Task: Create in the project AztecBridge in Backlog an issue 'Address issues related to data privacy and compliance', assign it to team member softage.3@softage.net and change the status to IN PROGRESS. Create in the project AztecBridge in Backlog an issue 'Develop a new feature to allow for dynamic form creation and customization', assign it to team member softage.4@softage.net and change the status to IN PROGRESS
Action: Mouse moved to (202, 59)
Screenshot: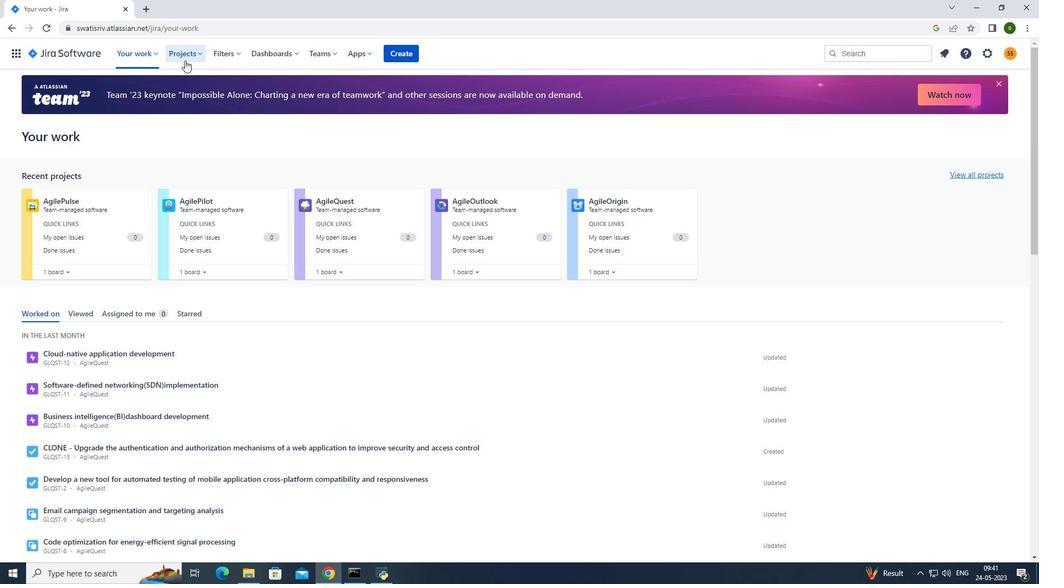 
Action: Mouse pressed left at (202, 59)
Screenshot: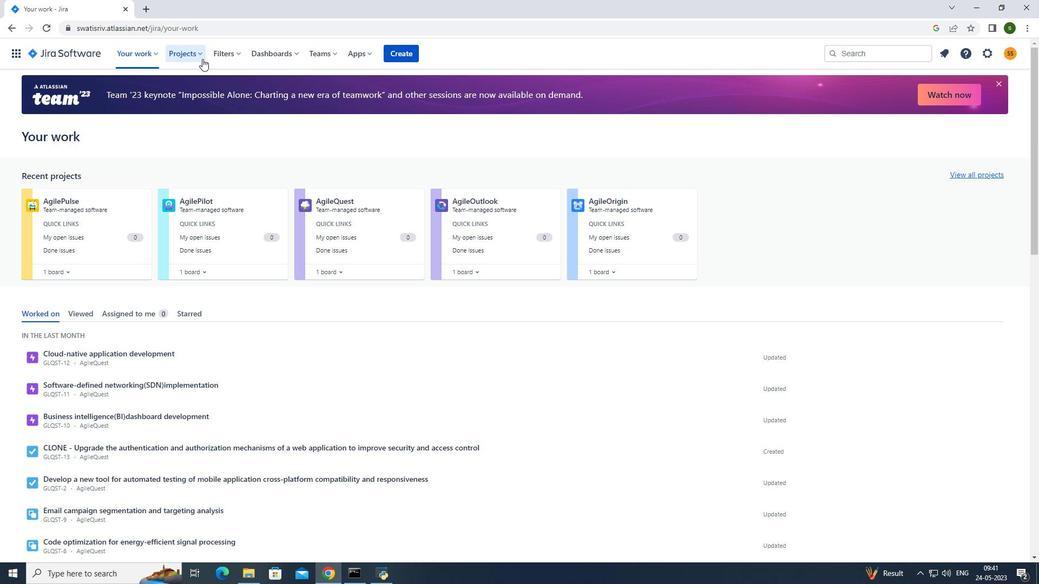 
Action: Mouse moved to (213, 102)
Screenshot: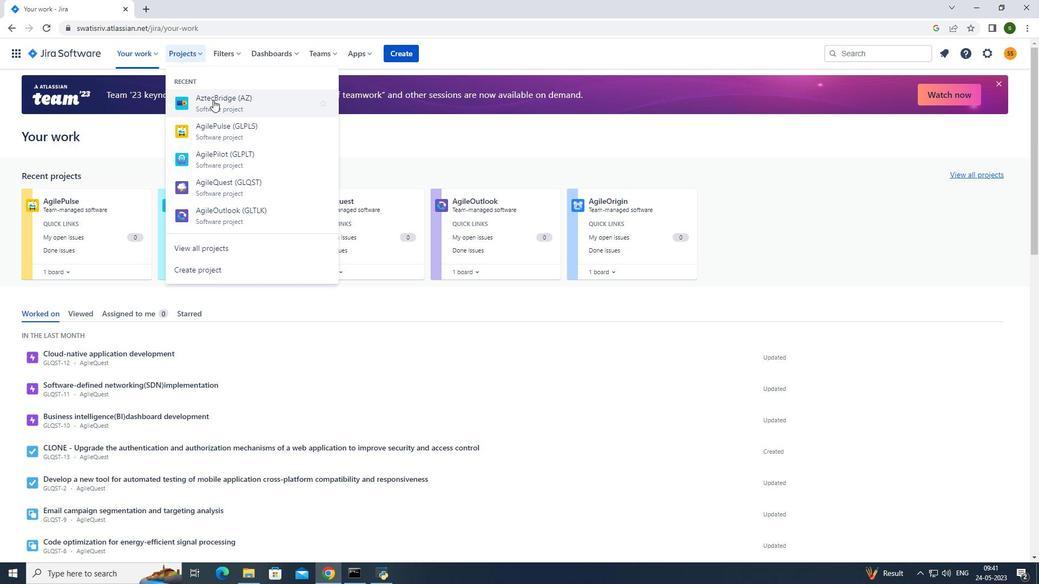 
Action: Mouse pressed left at (213, 102)
Screenshot: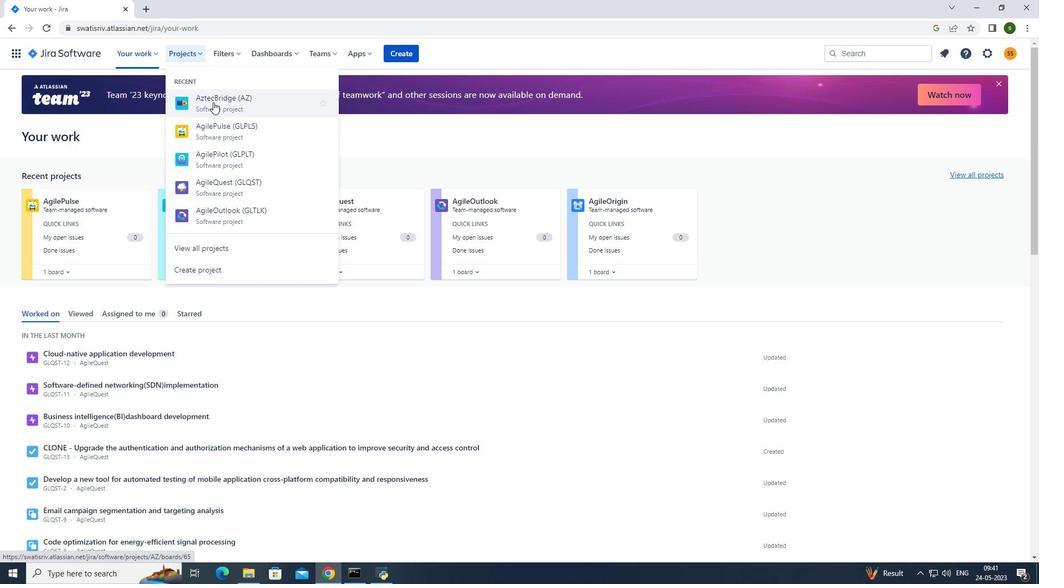 
Action: Mouse moved to (234, 368)
Screenshot: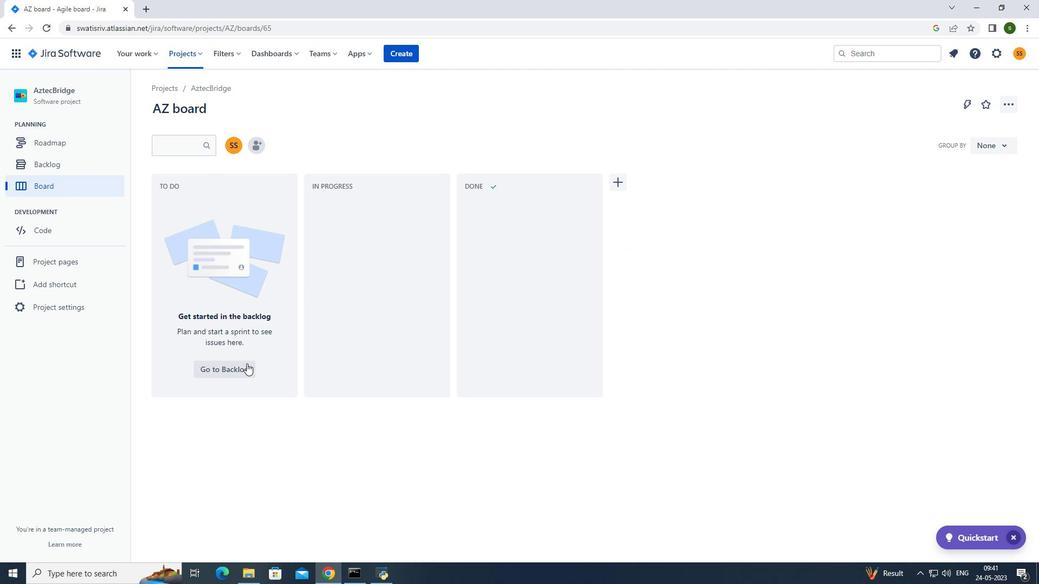 
Action: Mouse pressed left at (234, 368)
Screenshot: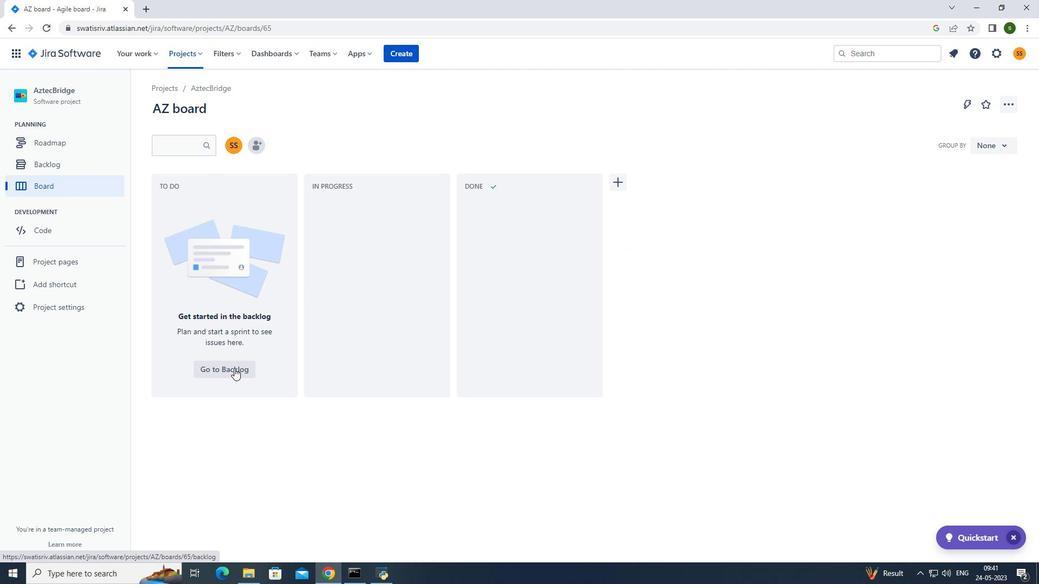 
Action: Mouse moved to (185, 237)
Screenshot: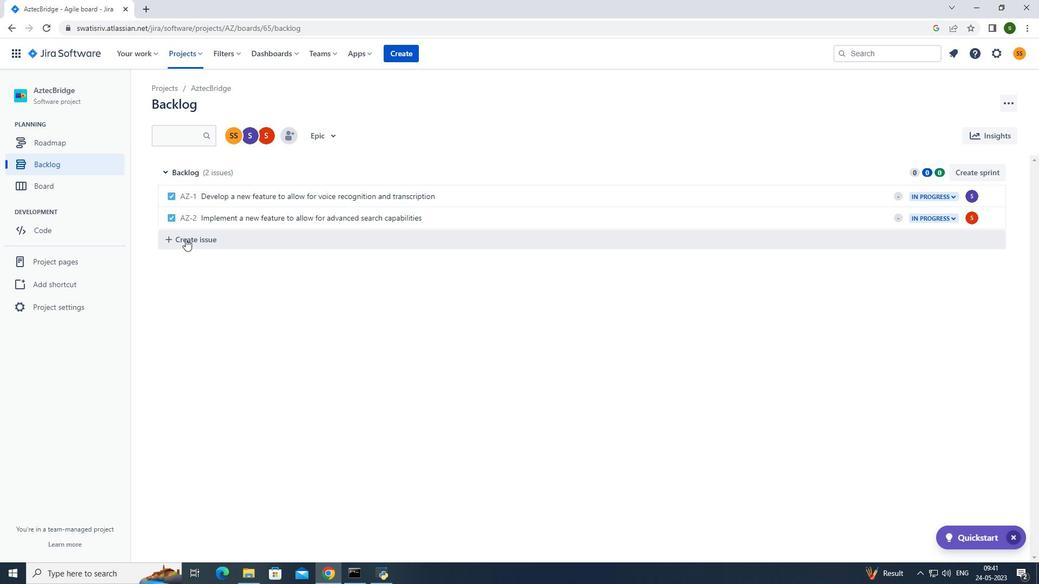 
Action: Mouse pressed left at (185, 237)
Screenshot: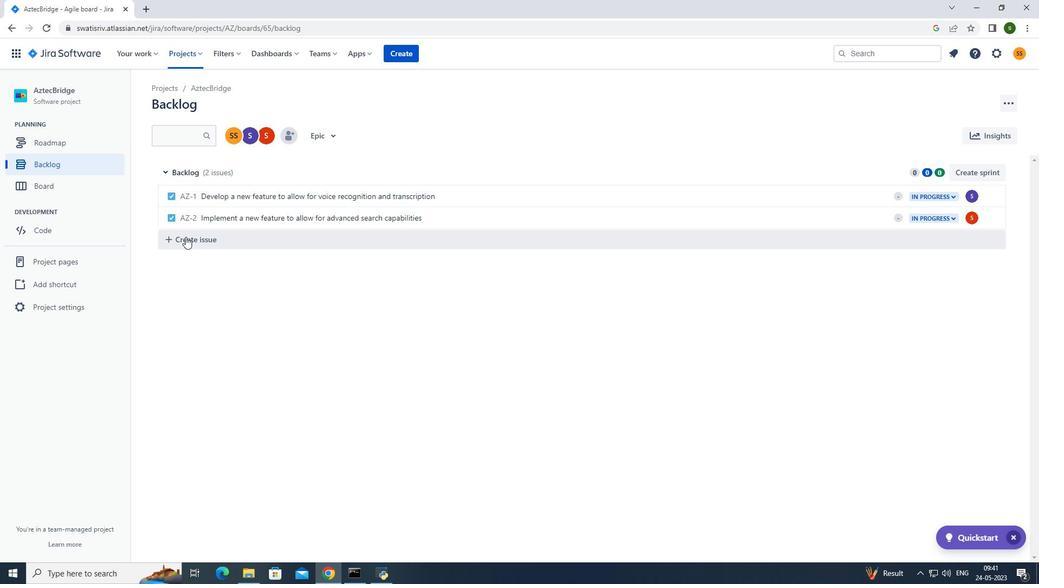 
Action: Mouse moved to (246, 236)
Screenshot: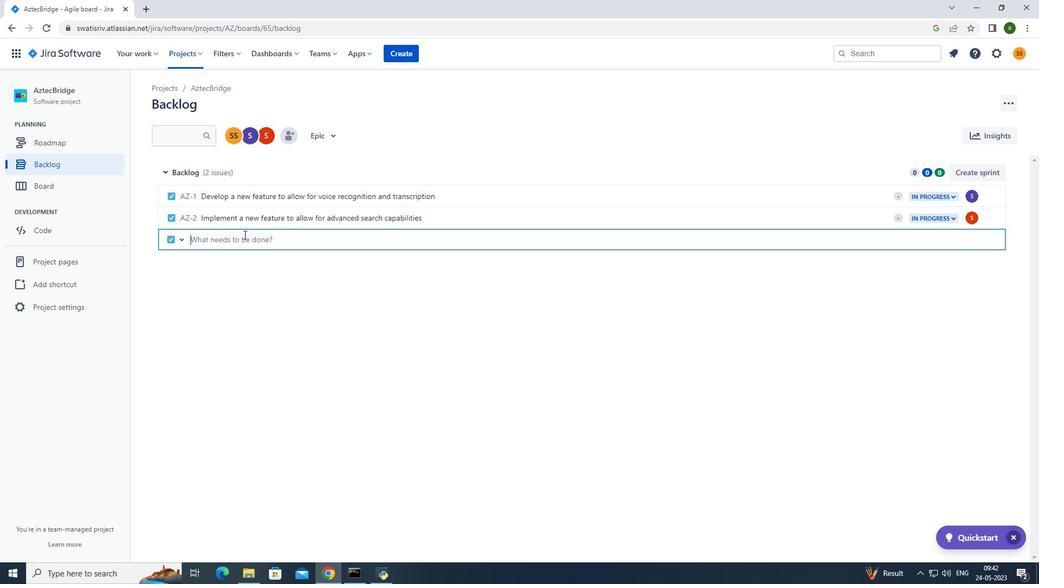 
Action: Mouse pressed left at (246, 236)
Screenshot: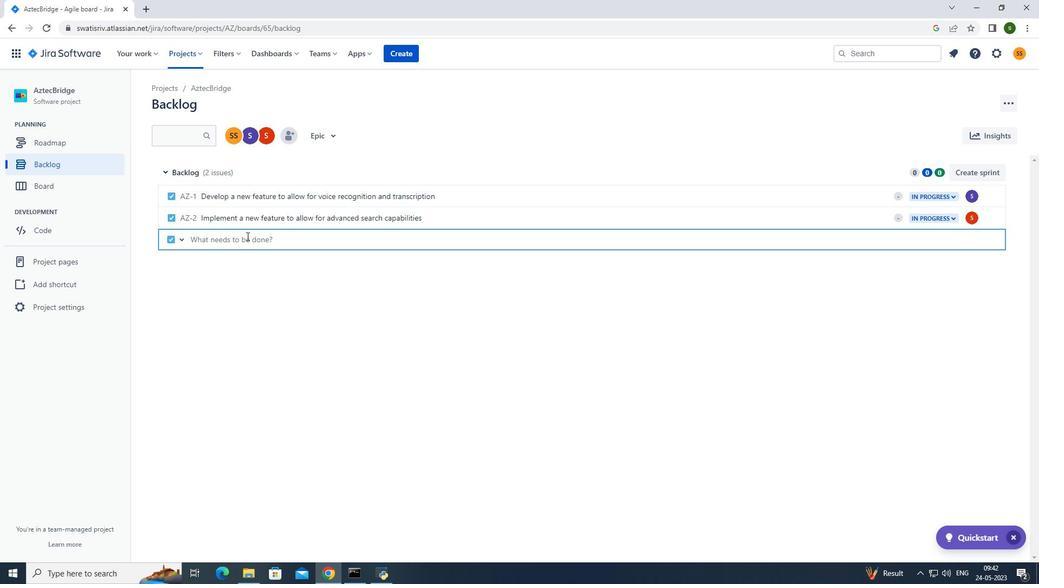 
Action: Key pressed <Key.caps_lock>A<Key.caps_lock>ddress<Key.space><Key.caps_lock>I<Key.caps_lock><Key.backspace>issues<Key.space>related<Key.space>to<Key.space>data<Key.space>privacy<Key.space>and<Key.space>compliance<Key.enter>
Screenshot: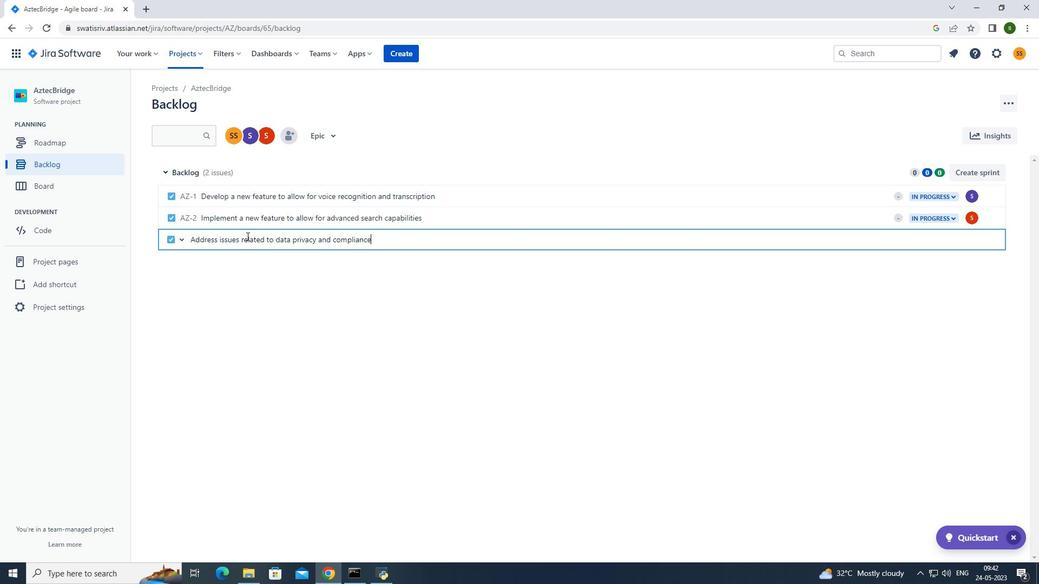 
Action: Mouse moved to (967, 238)
Screenshot: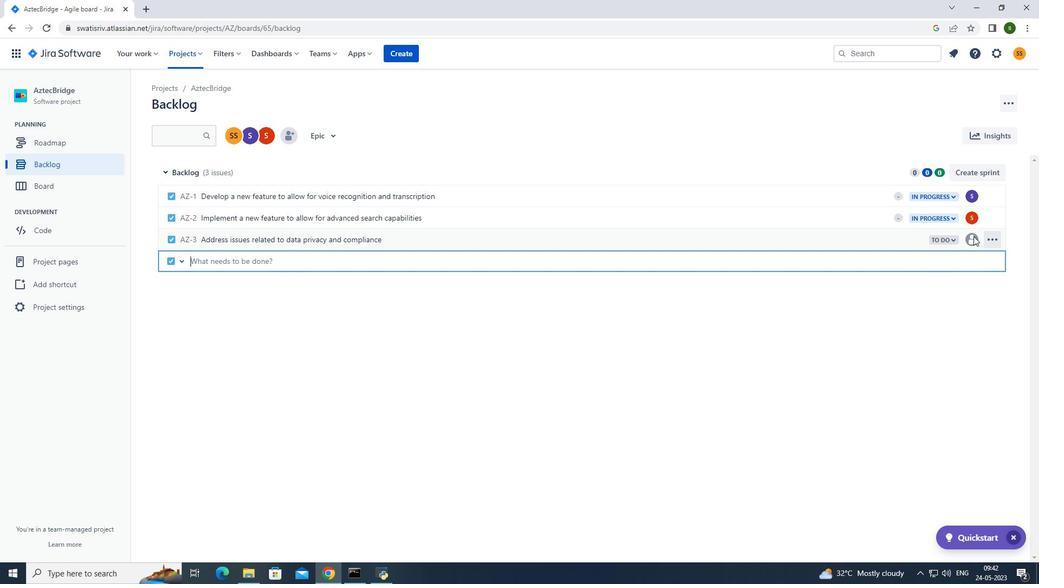 
Action: Mouse pressed left at (967, 238)
Screenshot: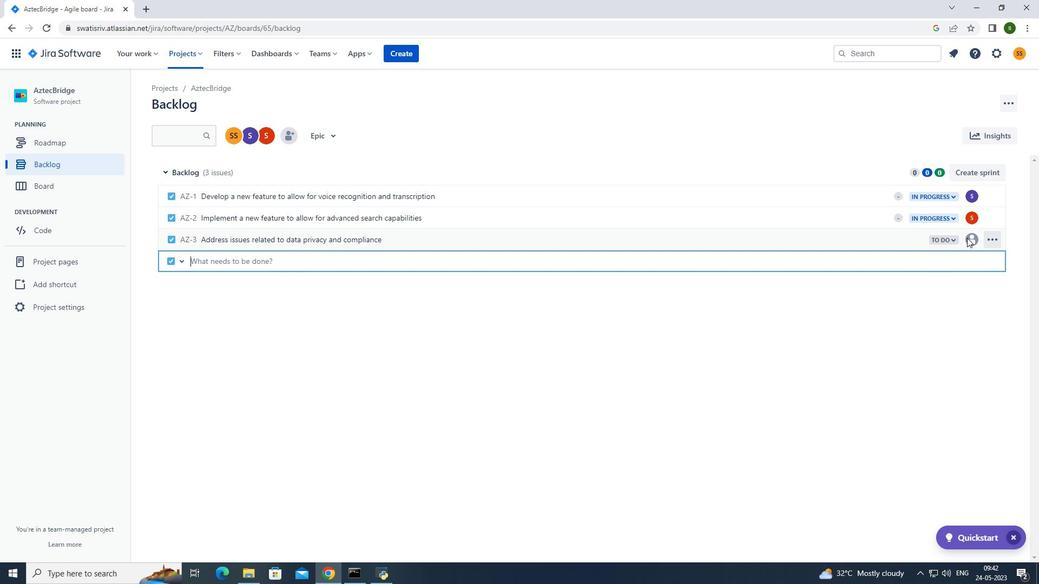 
Action: Mouse moved to (969, 239)
Screenshot: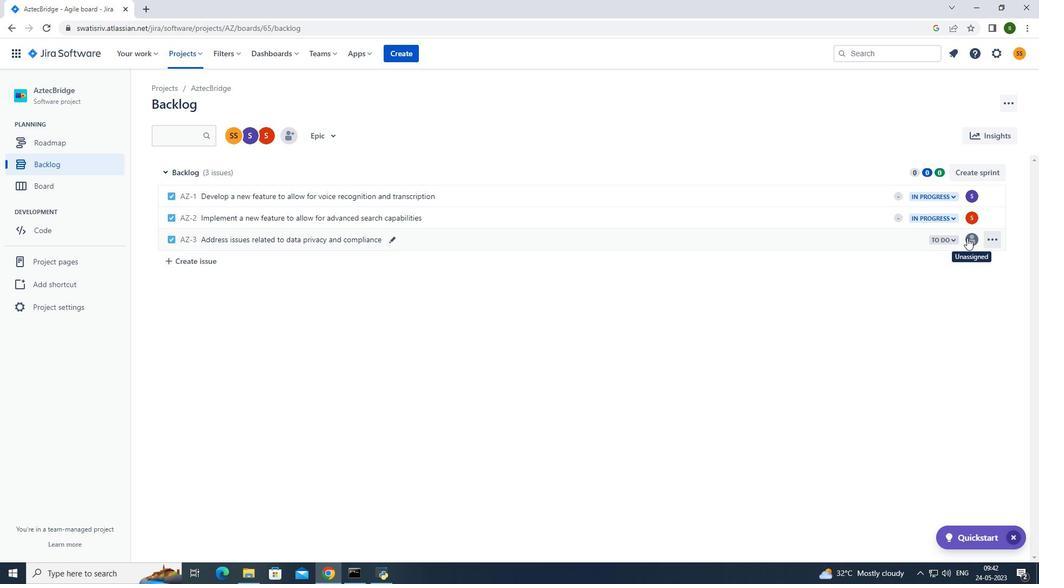 
Action: Mouse pressed left at (969, 239)
Screenshot: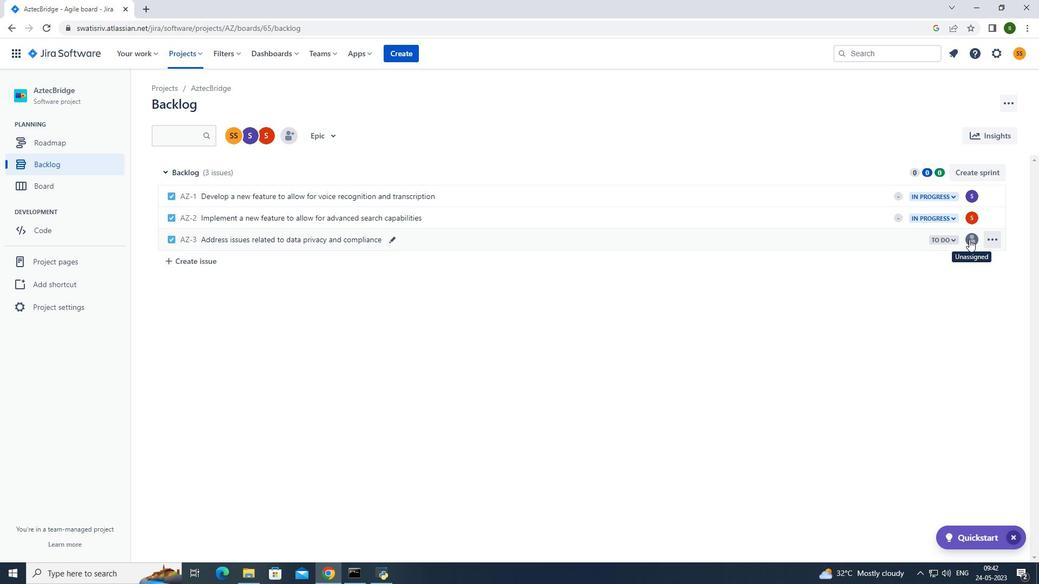 
Action: Mouse moved to (900, 260)
Screenshot: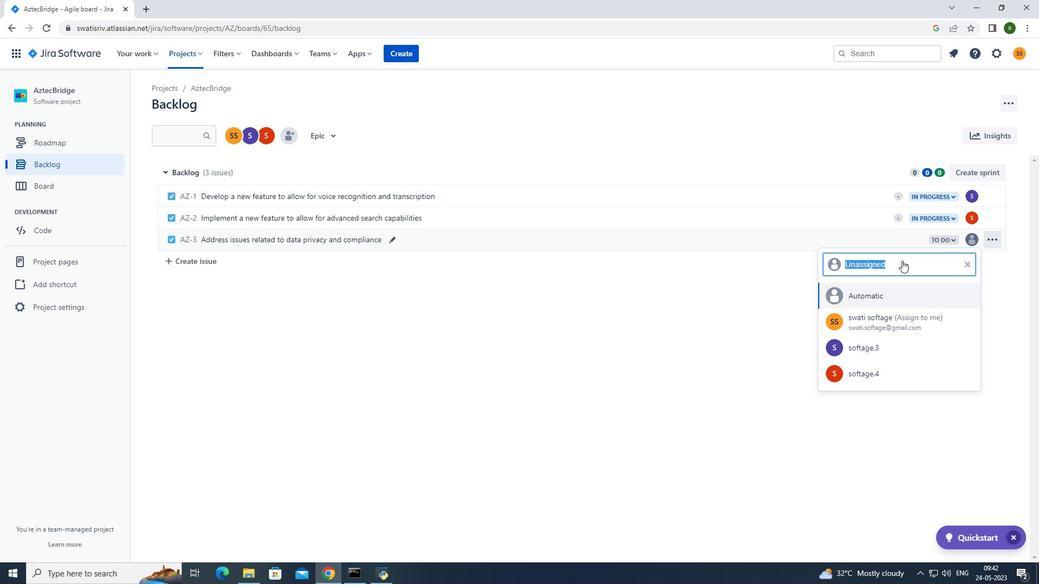 
Action: Key pressed softage.3<Key.shift>@softage.net<Key.enter>
Screenshot: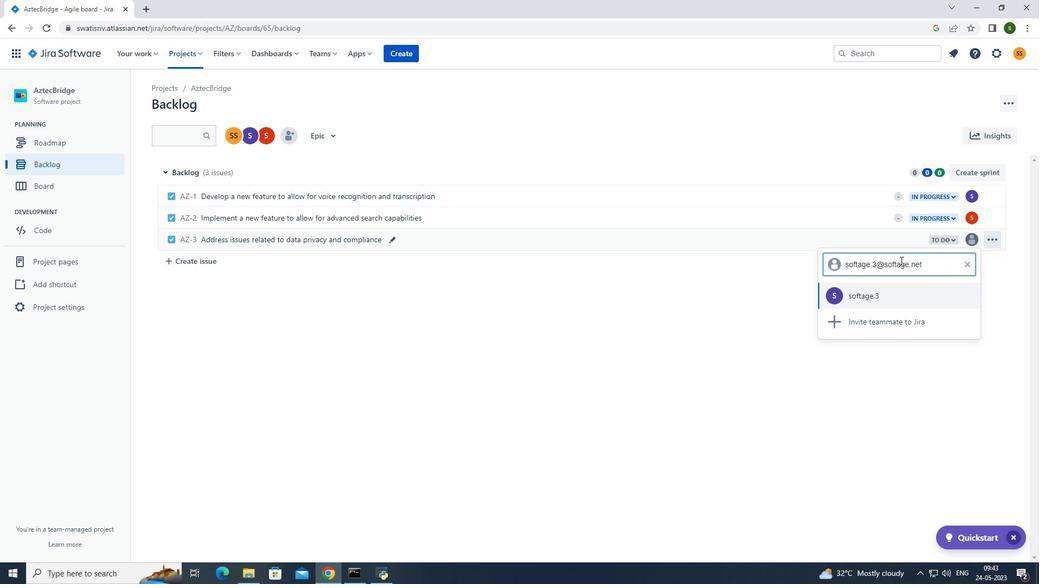 
Action: Mouse moved to (949, 239)
Screenshot: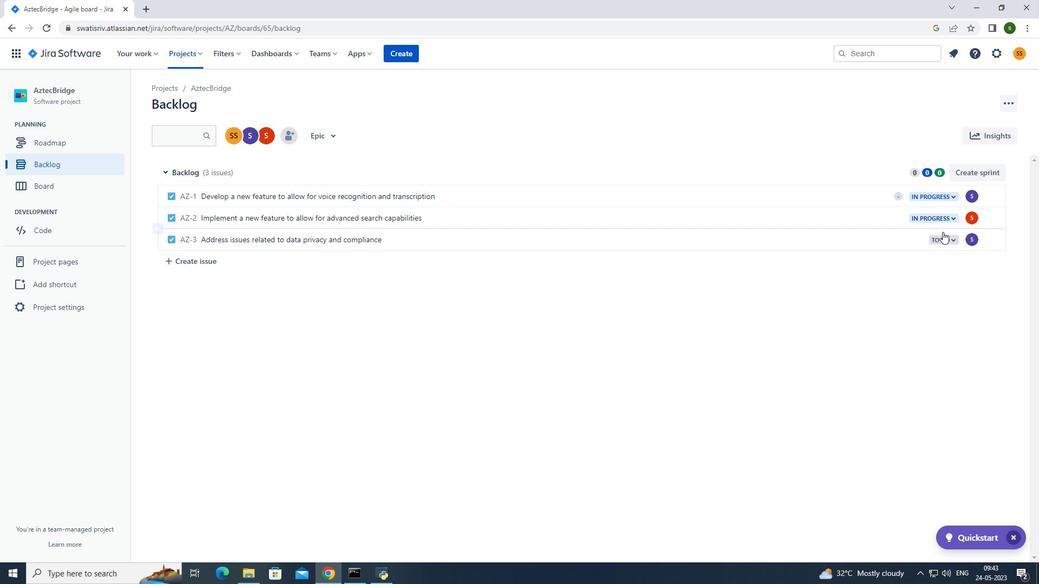 
Action: Mouse pressed left at (949, 239)
Screenshot: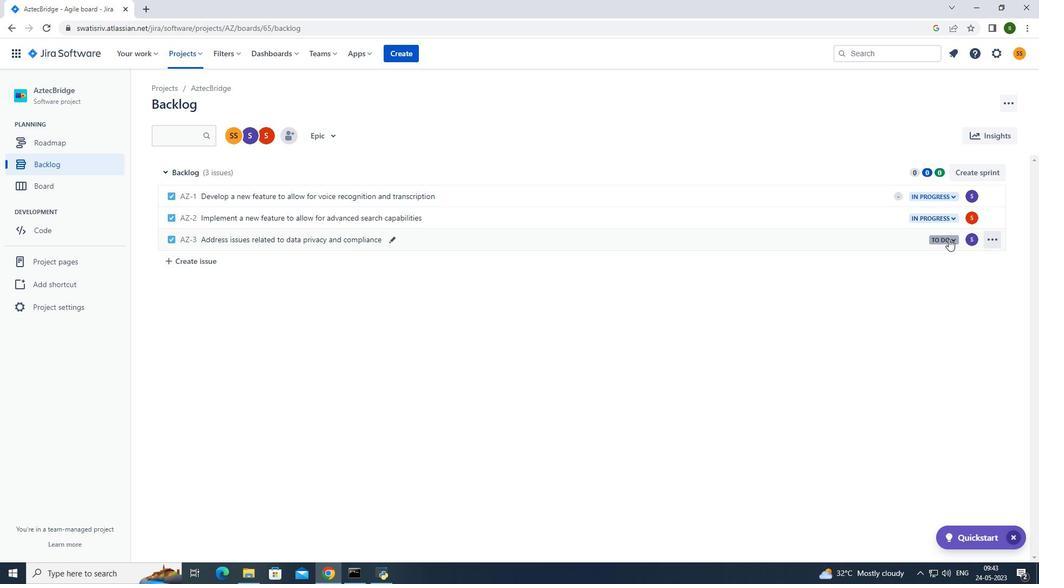 
Action: Mouse moved to (896, 260)
Screenshot: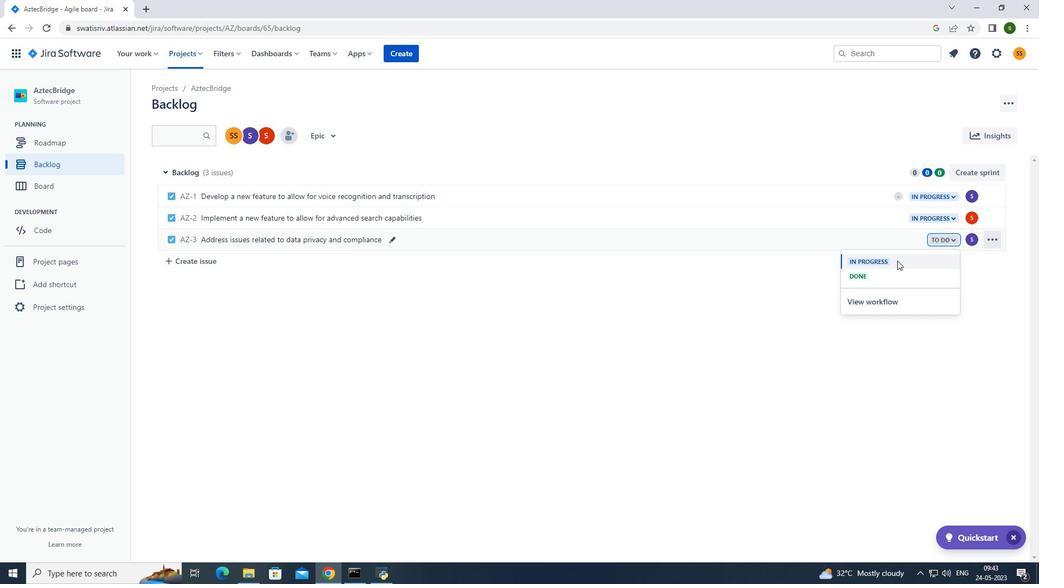
Action: Mouse pressed left at (896, 260)
Screenshot: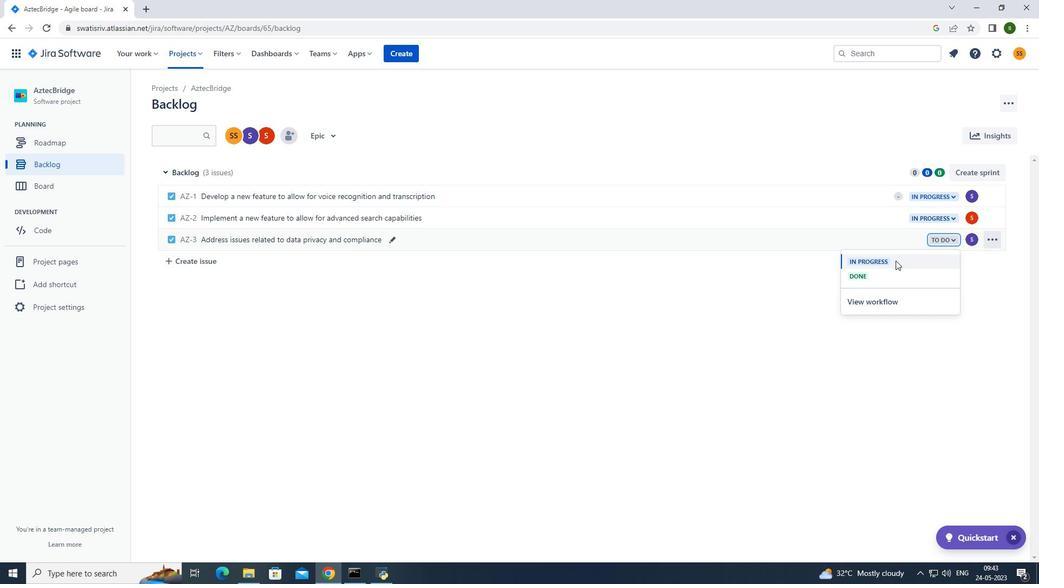 
Action: Mouse moved to (192, 55)
Screenshot: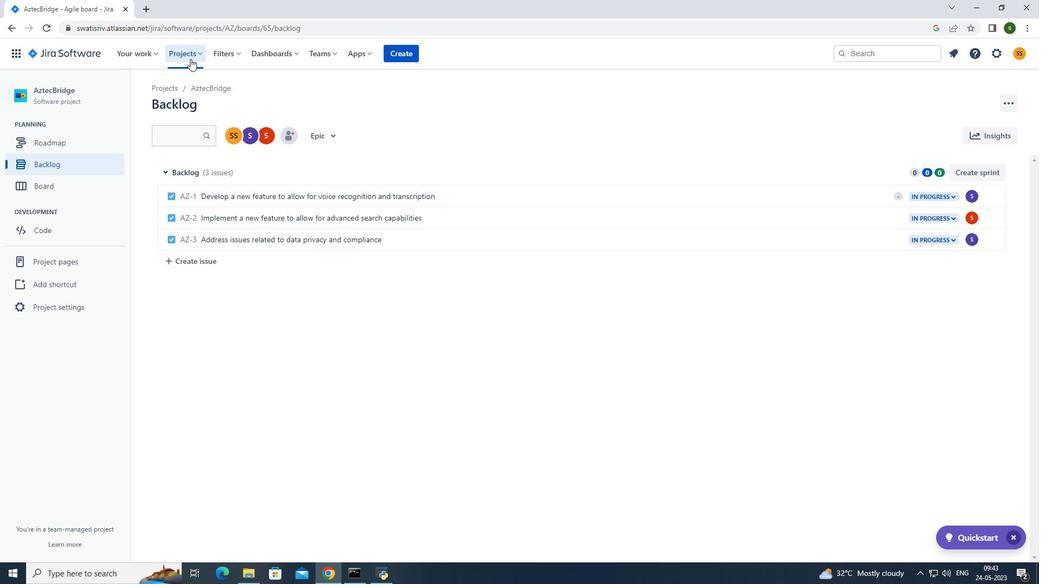 
Action: Mouse pressed left at (192, 55)
Screenshot: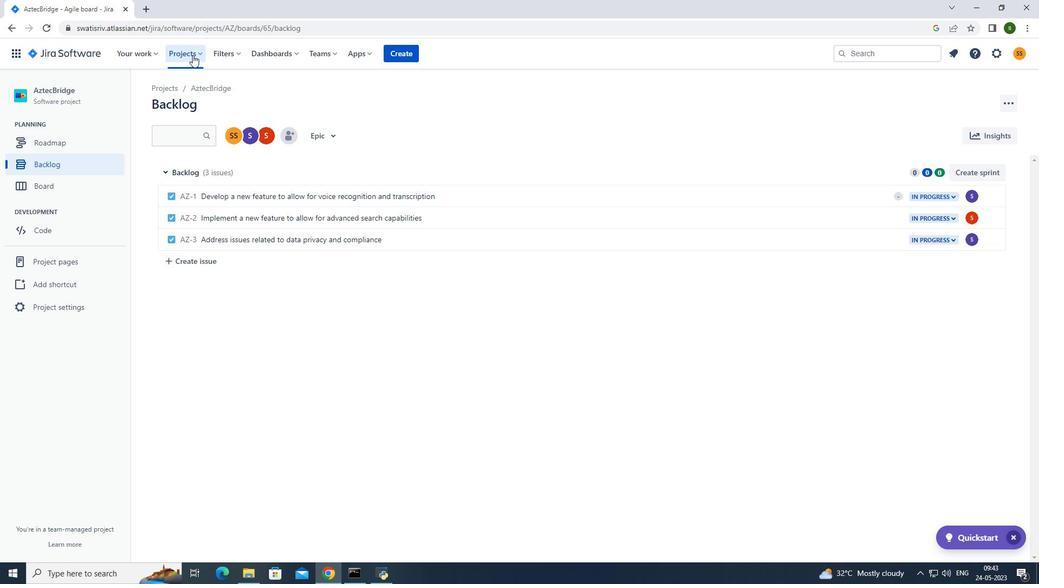 
Action: Mouse moved to (219, 98)
Screenshot: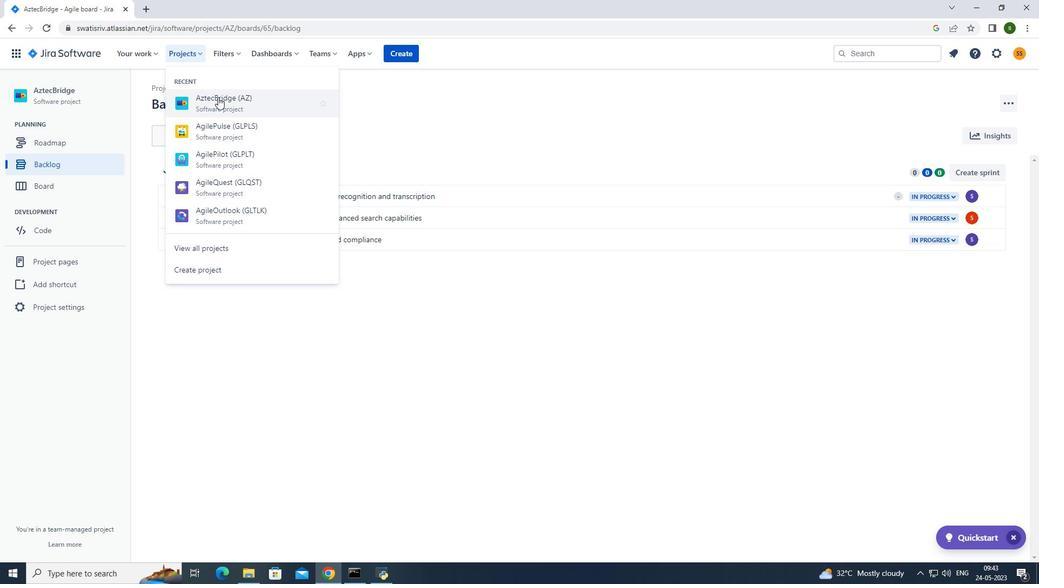 
Action: Mouse pressed left at (219, 98)
Screenshot: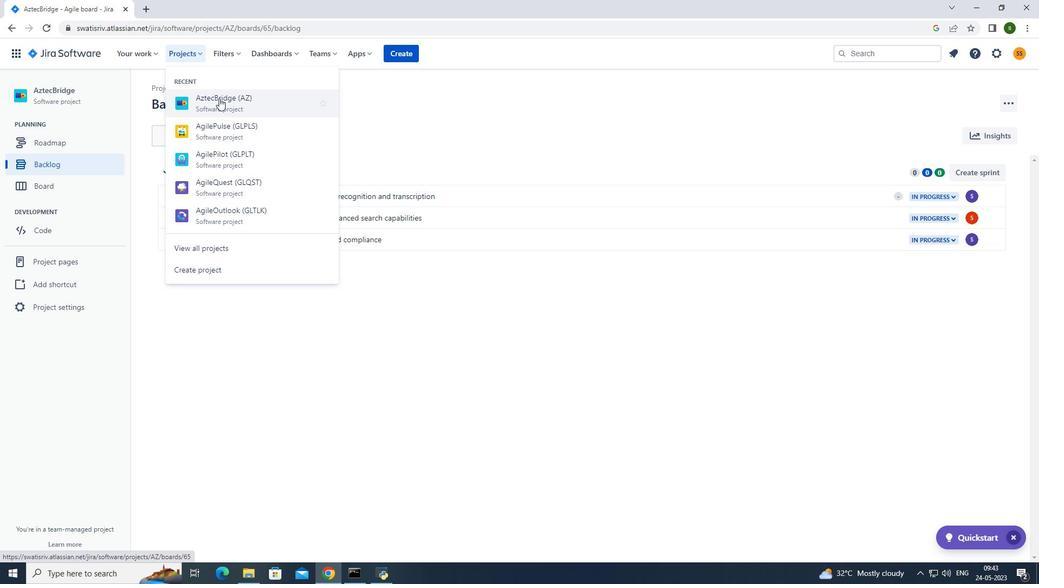
Action: Mouse moved to (232, 368)
Screenshot: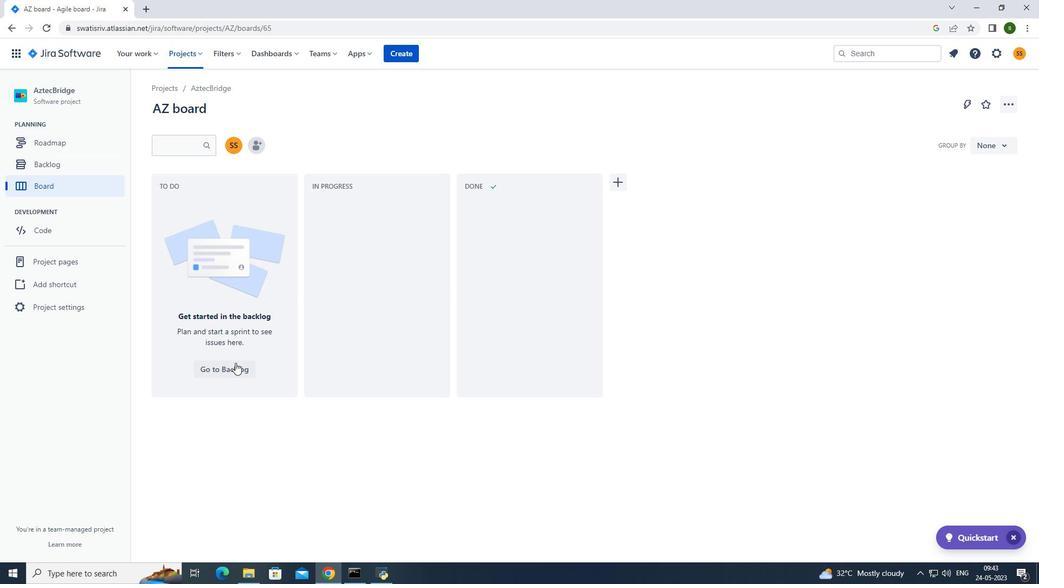 
Action: Mouse pressed left at (232, 368)
Screenshot: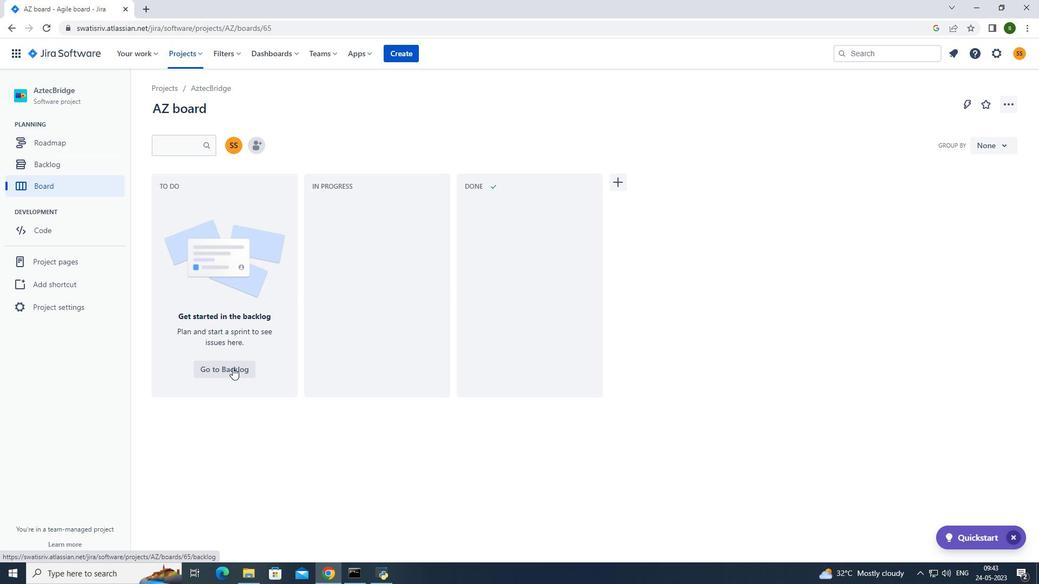 
Action: Mouse moved to (205, 256)
Screenshot: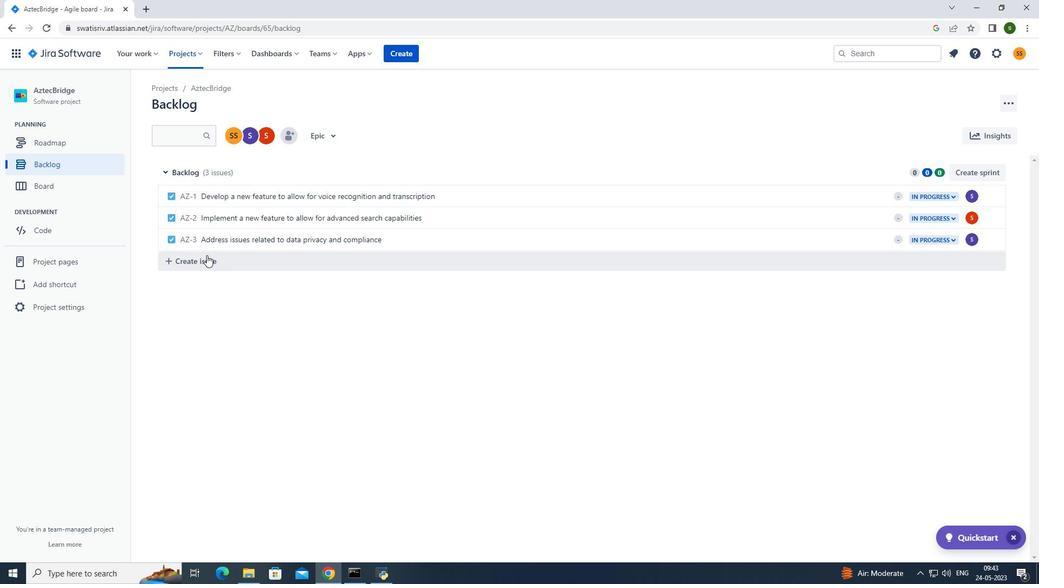 
Action: Mouse pressed left at (205, 256)
Screenshot: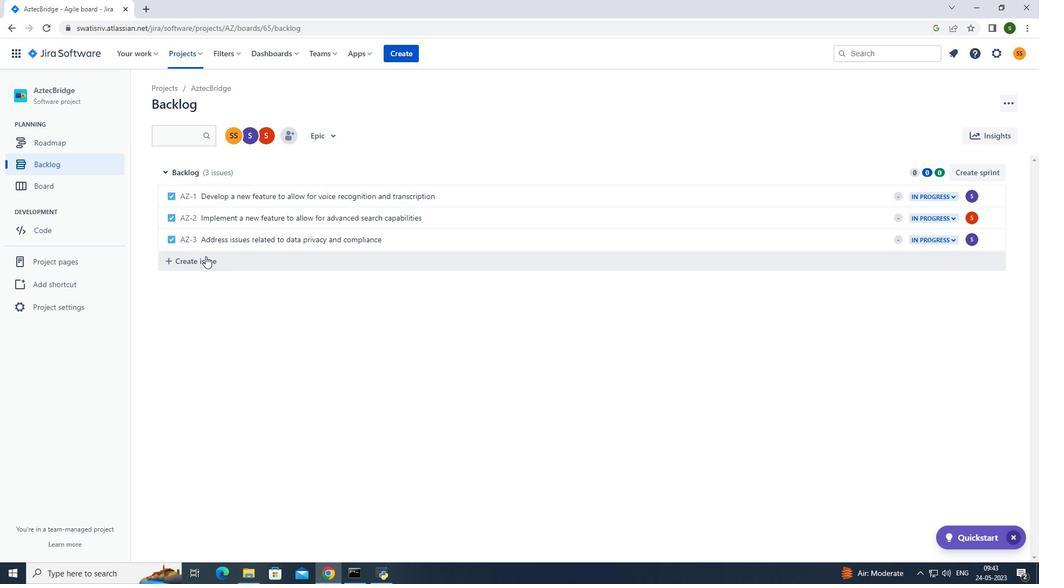 
Action: Mouse moved to (266, 263)
Screenshot: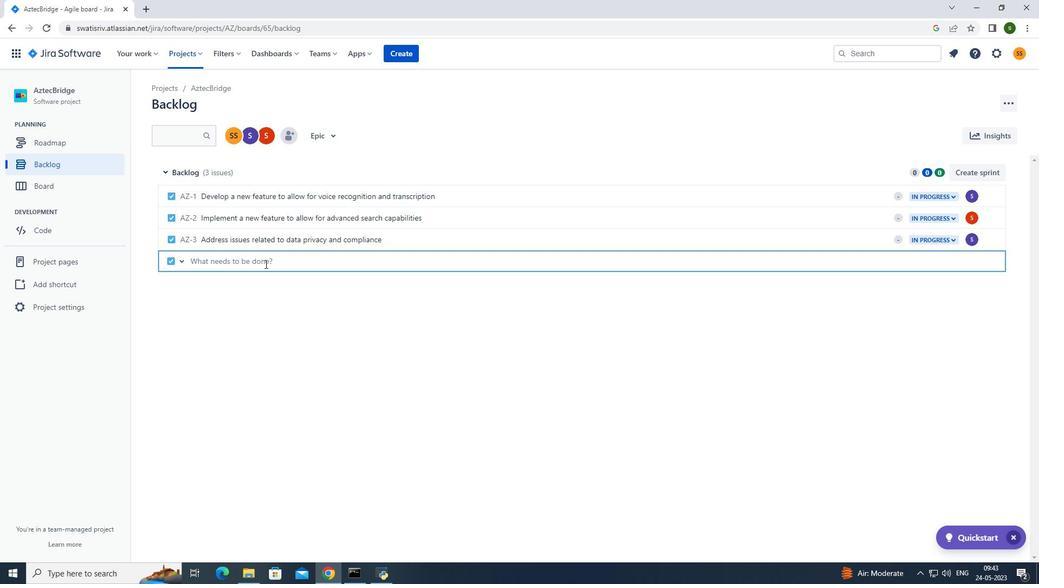 
Action: Mouse pressed left at (266, 263)
Screenshot: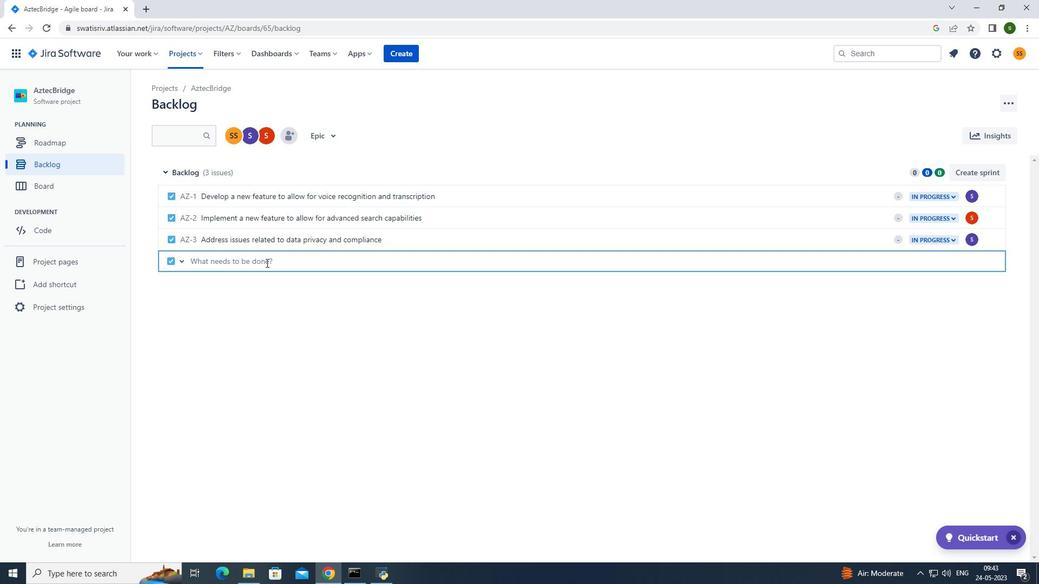 
Action: Key pressed <Key.caps_lock>D<Key.caps_lock>evelop<Key.space>a<Key.space>new<Key.space>feature<Key.space>to<Key.space>allow<Key.space>for<Key.space>dynamic<Key.space>form<Key.space>creation<Key.space>and<Key.space>customization<Key.enter>
Screenshot: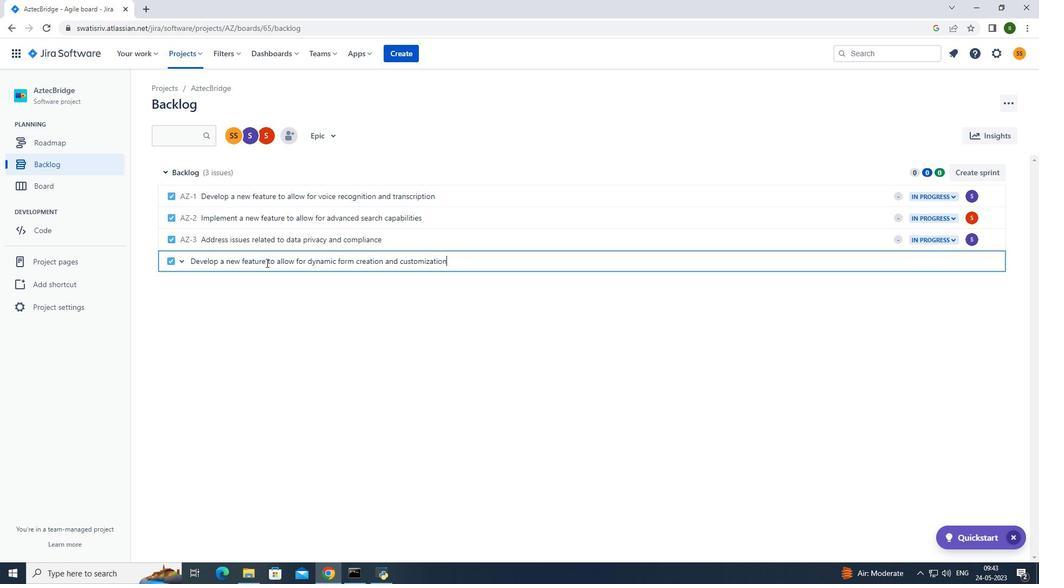 
Action: Mouse moved to (973, 260)
Screenshot: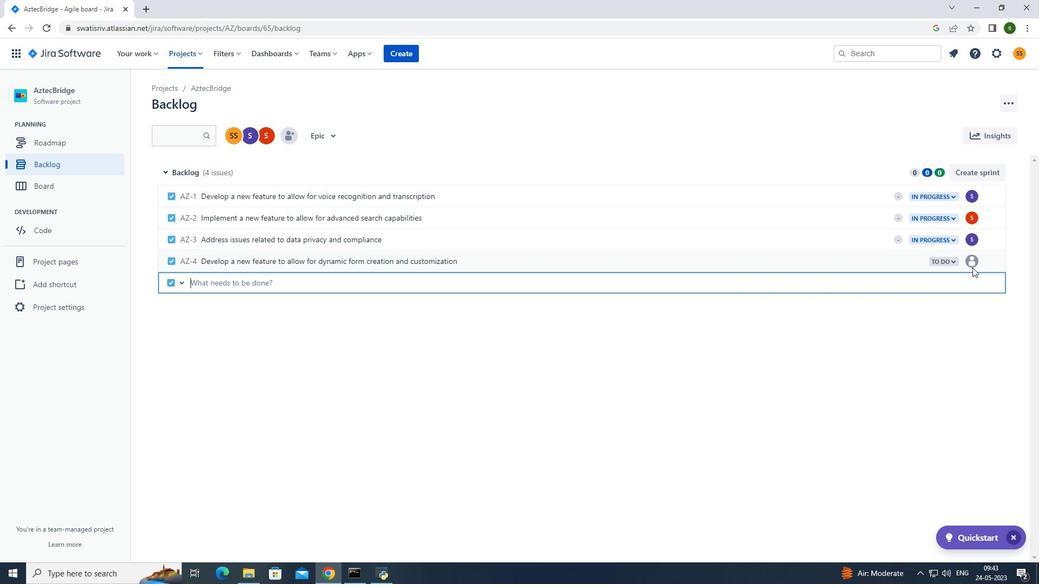 
Action: Mouse pressed left at (973, 260)
Screenshot: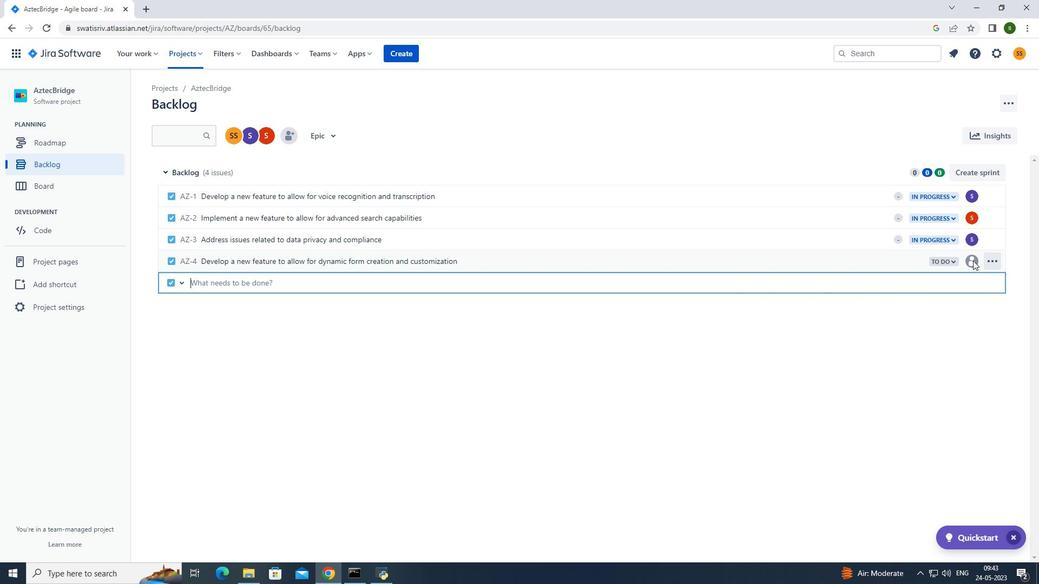 
Action: Mouse pressed left at (973, 260)
Screenshot: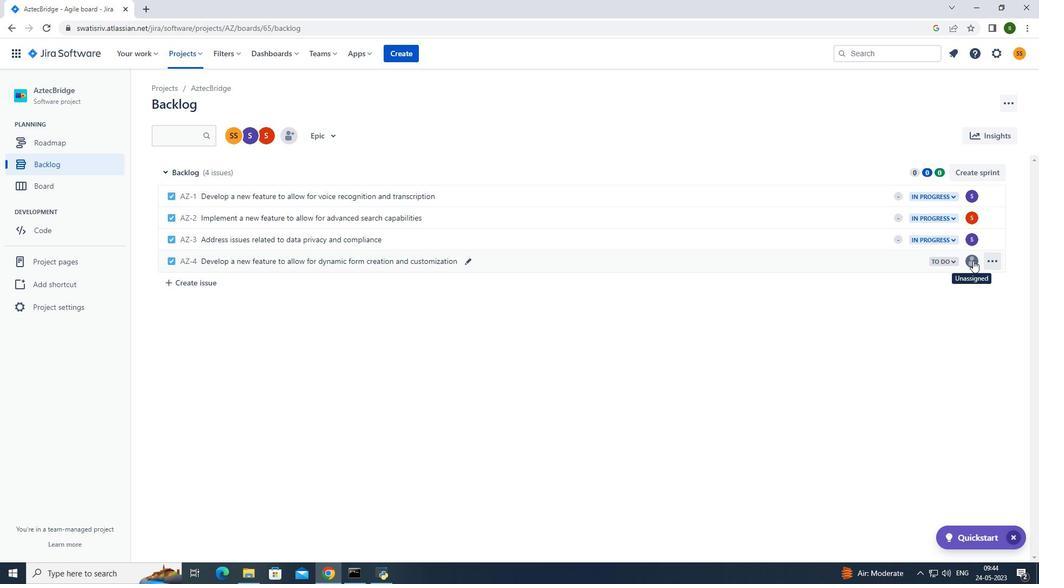 
Action: Mouse moved to (890, 285)
Screenshot: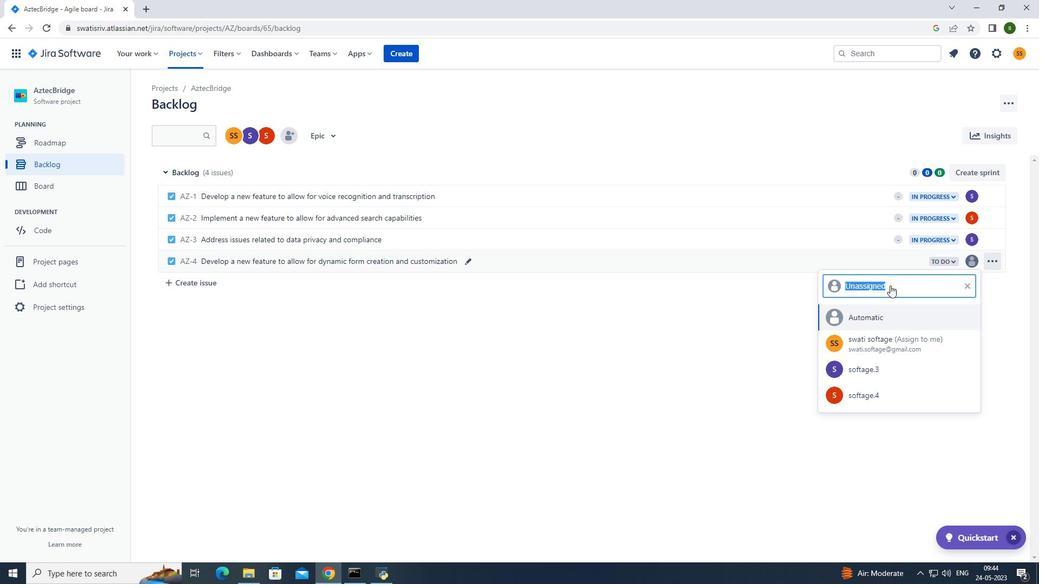 
Action: Key pressed softage.4<Key.shift>@softage.net<Key.enter>
Screenshot: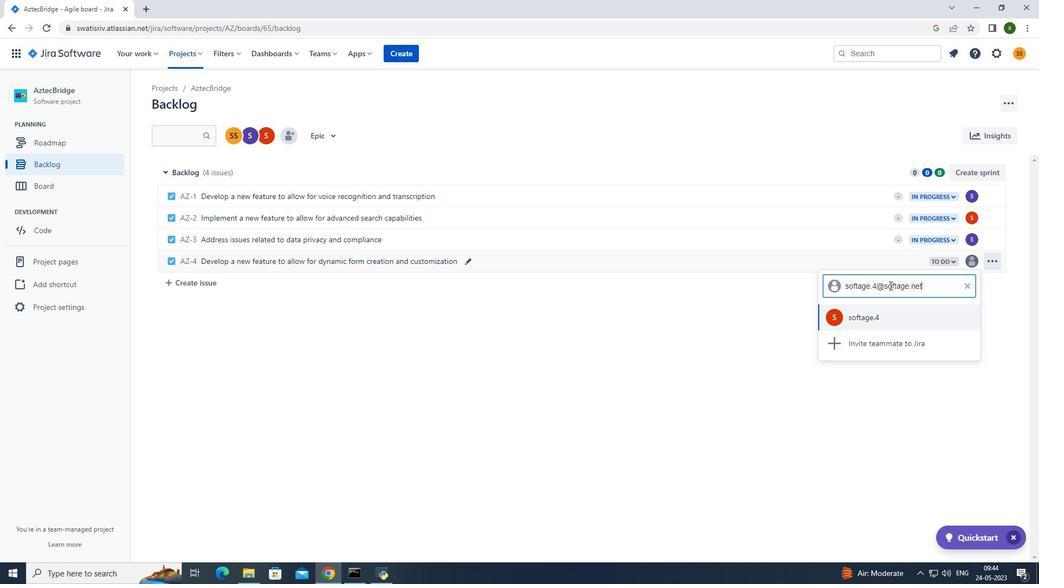 
Action: Mouse moved to (951, 257)
Screenshot: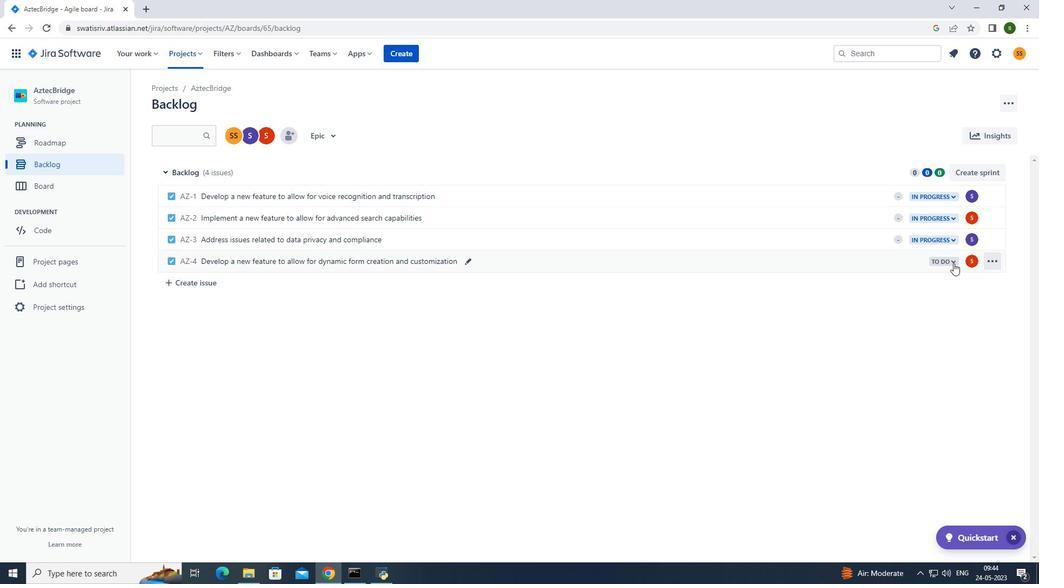 
Action: Mouse pressed left at (951, 257)
Screenshot: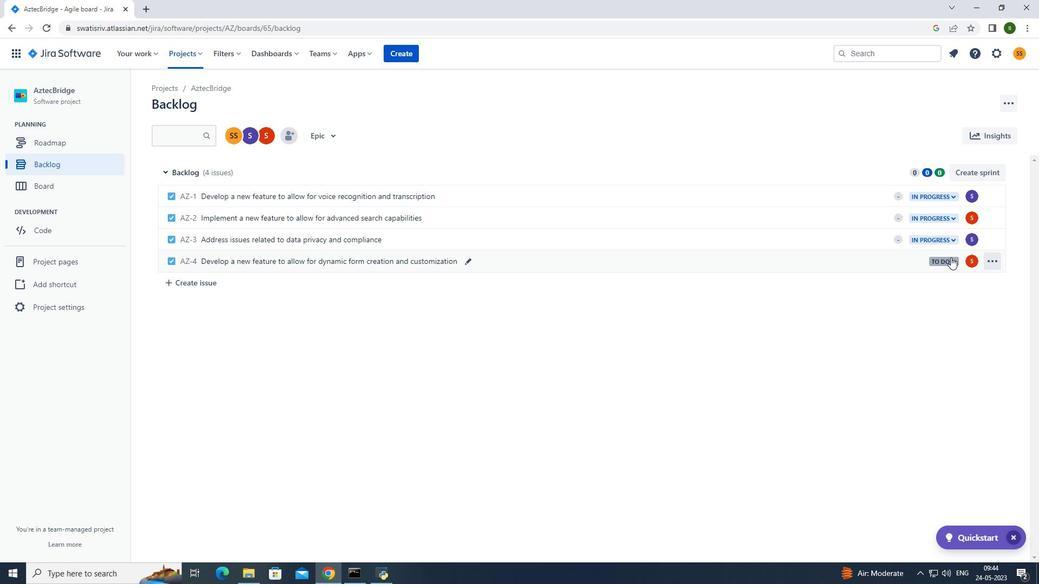 
Action: Mouse moved to (902, 279)
Screenshot: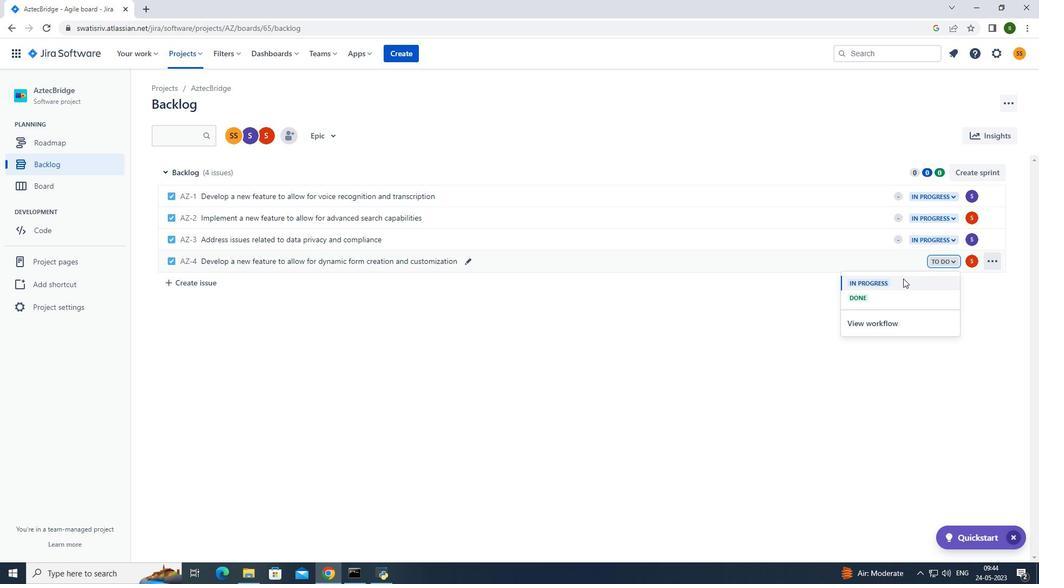 
Action: Mouse pressed left at (902, 279)
Screenshot: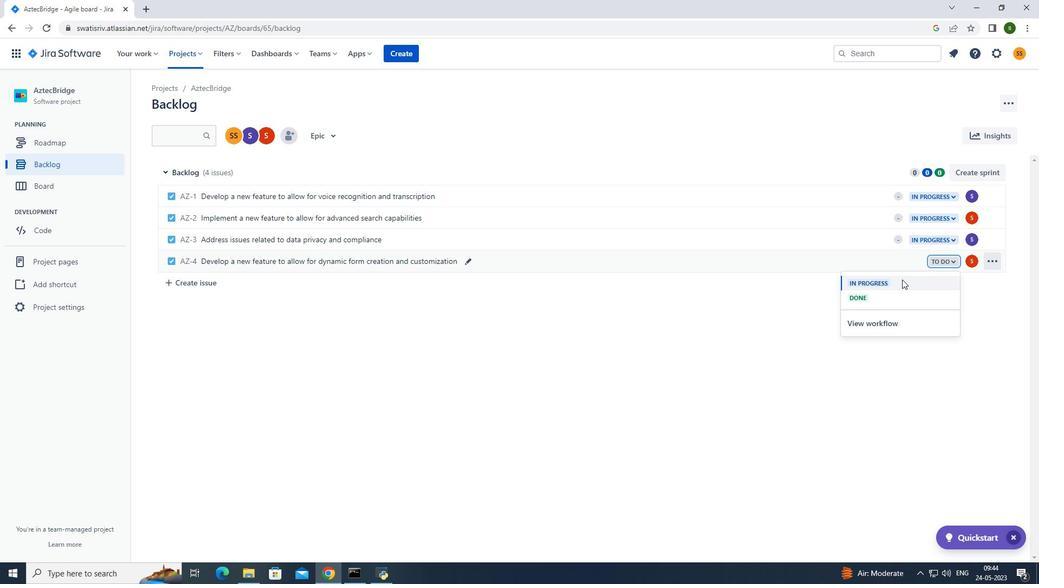 
Action: Mouse moved to (518, 356)
Screenshot: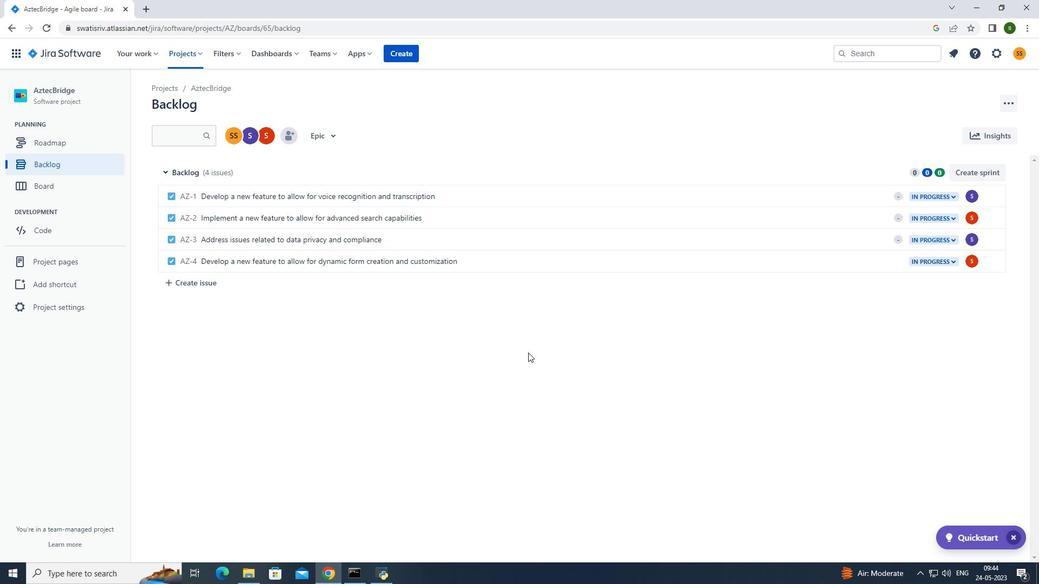 
